 Task: Check current mortgage rates for homes with 15-year fixed loan payments.
Action: Mouse moved to (990, 181)
Screenshot: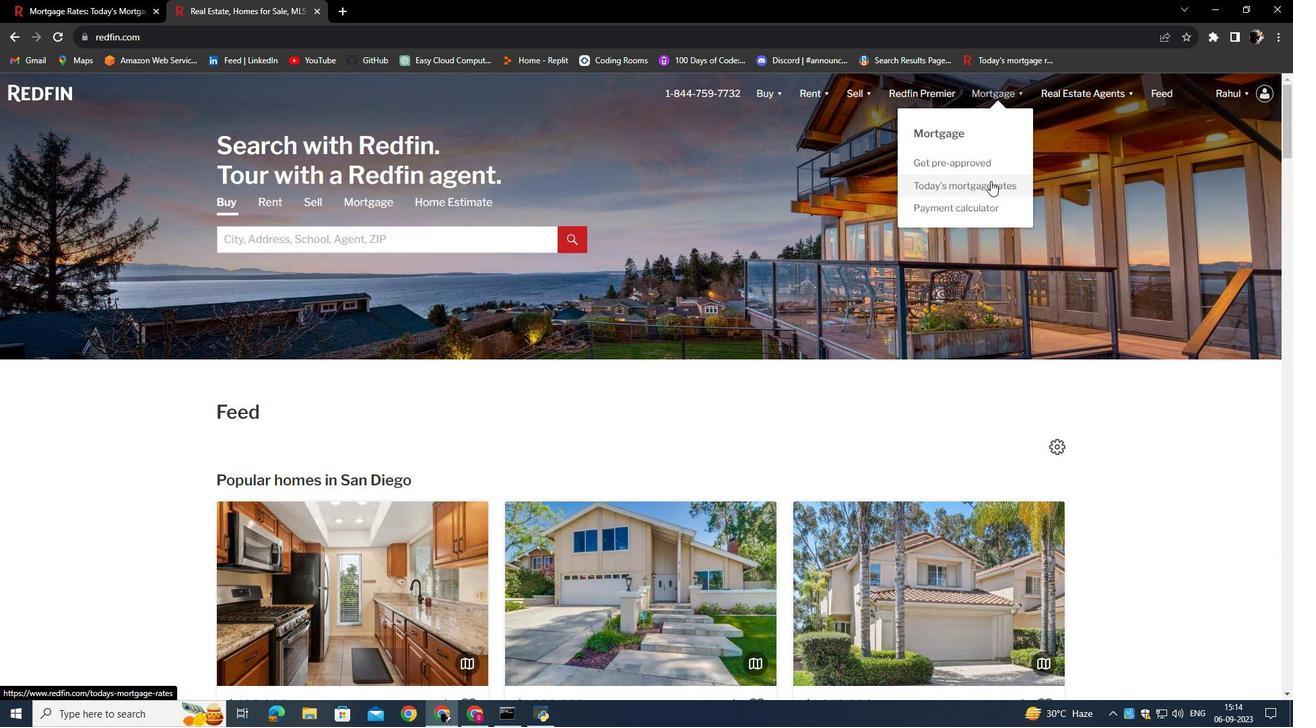 
Action: Mouse pressed left at (990, 181)
Screenshot: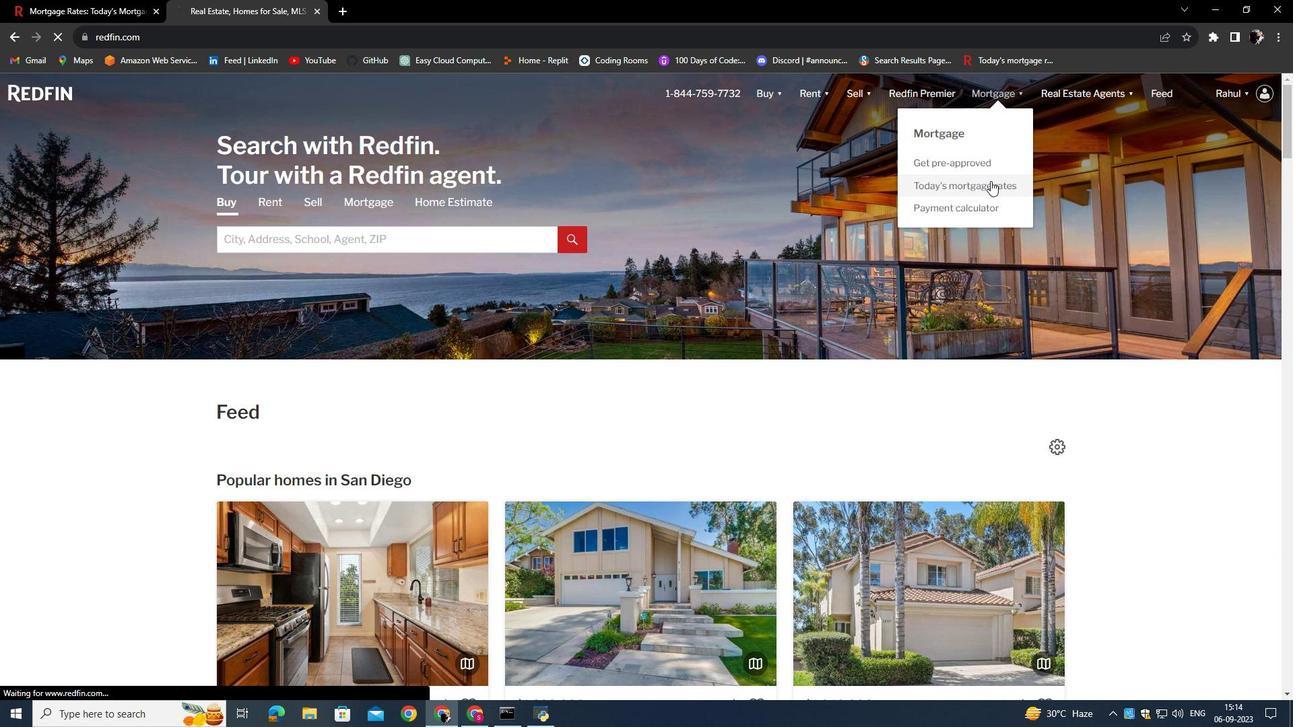 
Action: Mouse moved to (501, 360)
Screenshot: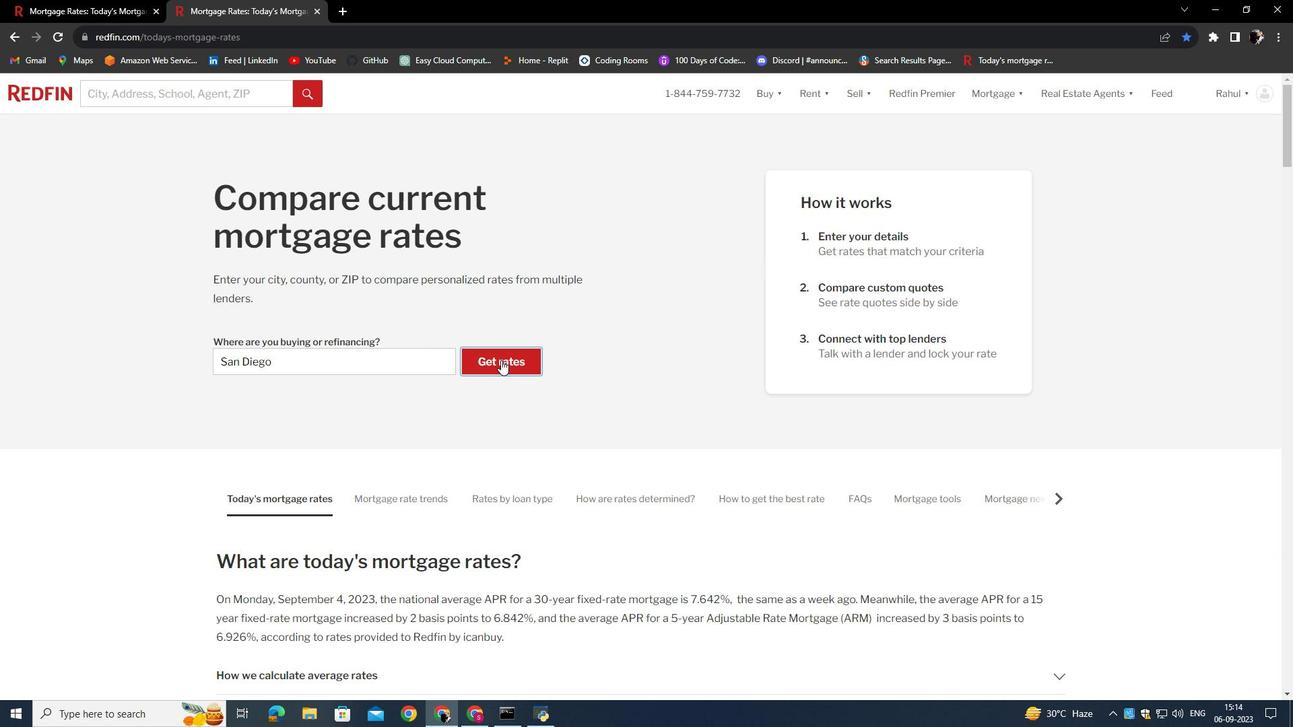 
Action: Mouse pressed left at (501, 360)
Screenshot: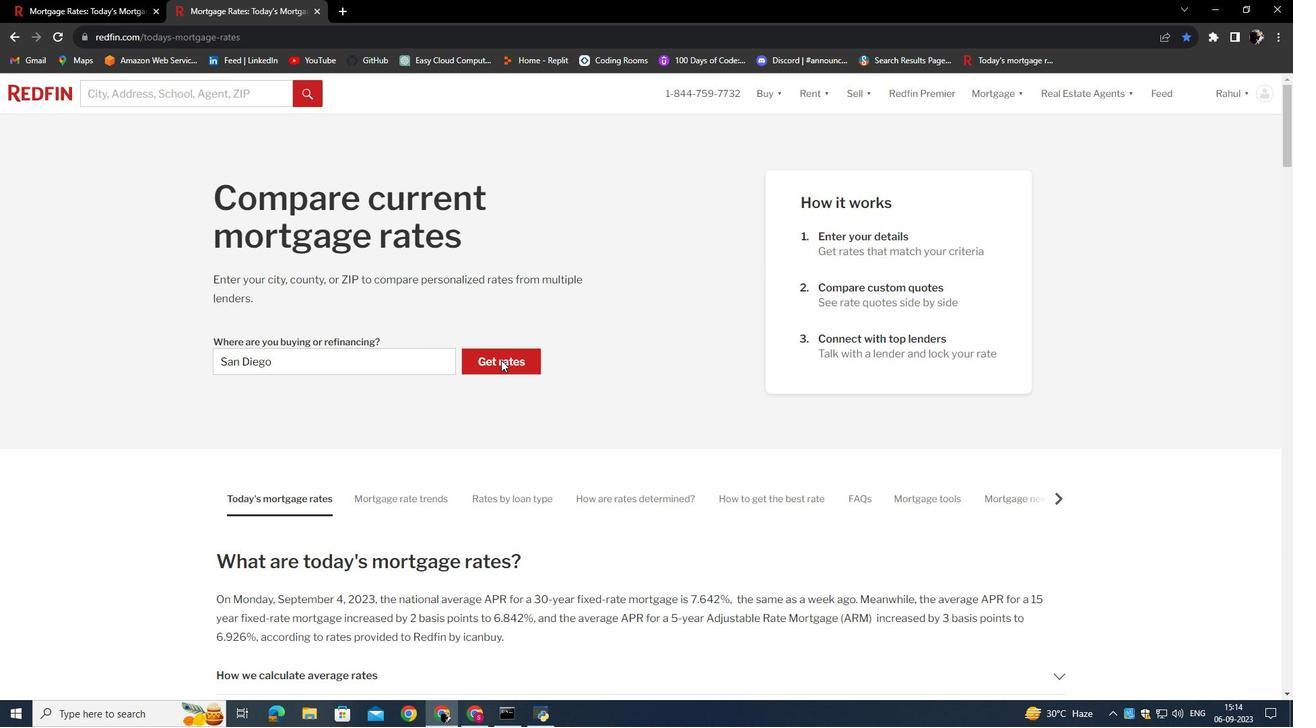 
Action: Mouse moved to (374, 261)
Screenshot: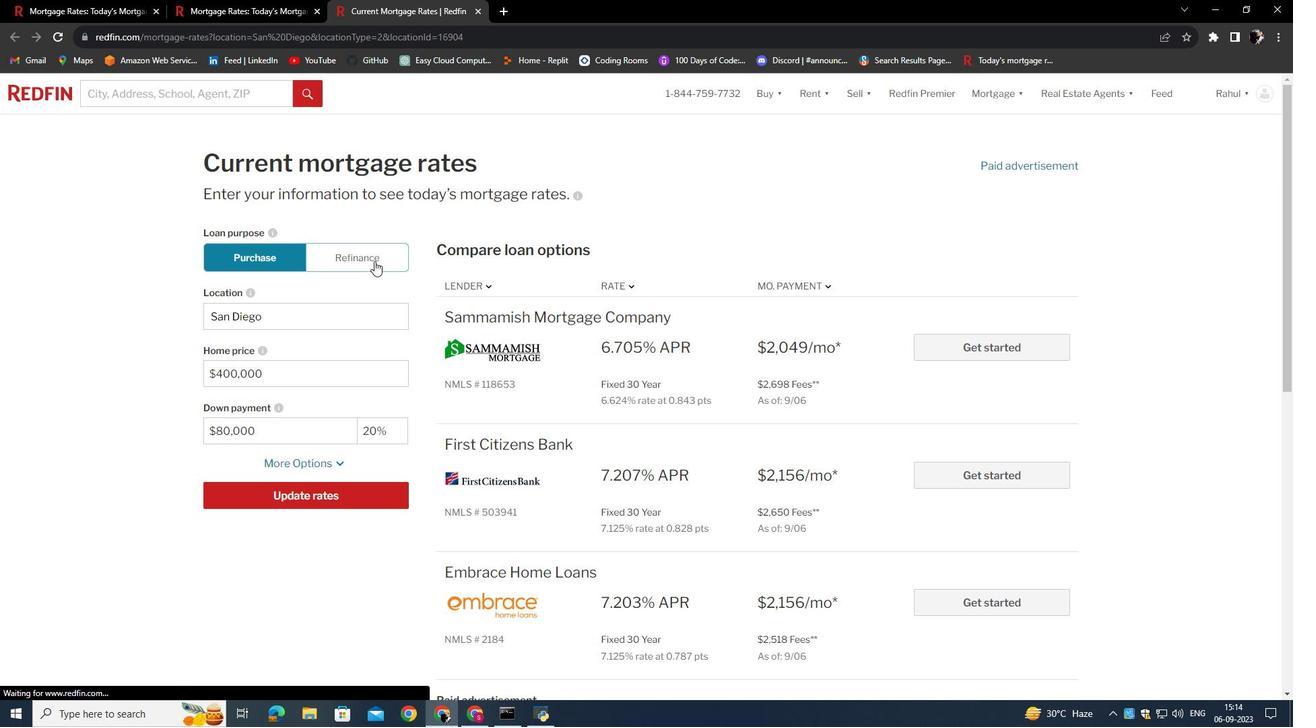 
Action: Mouse pressed left at (374, 261)
Screenshot: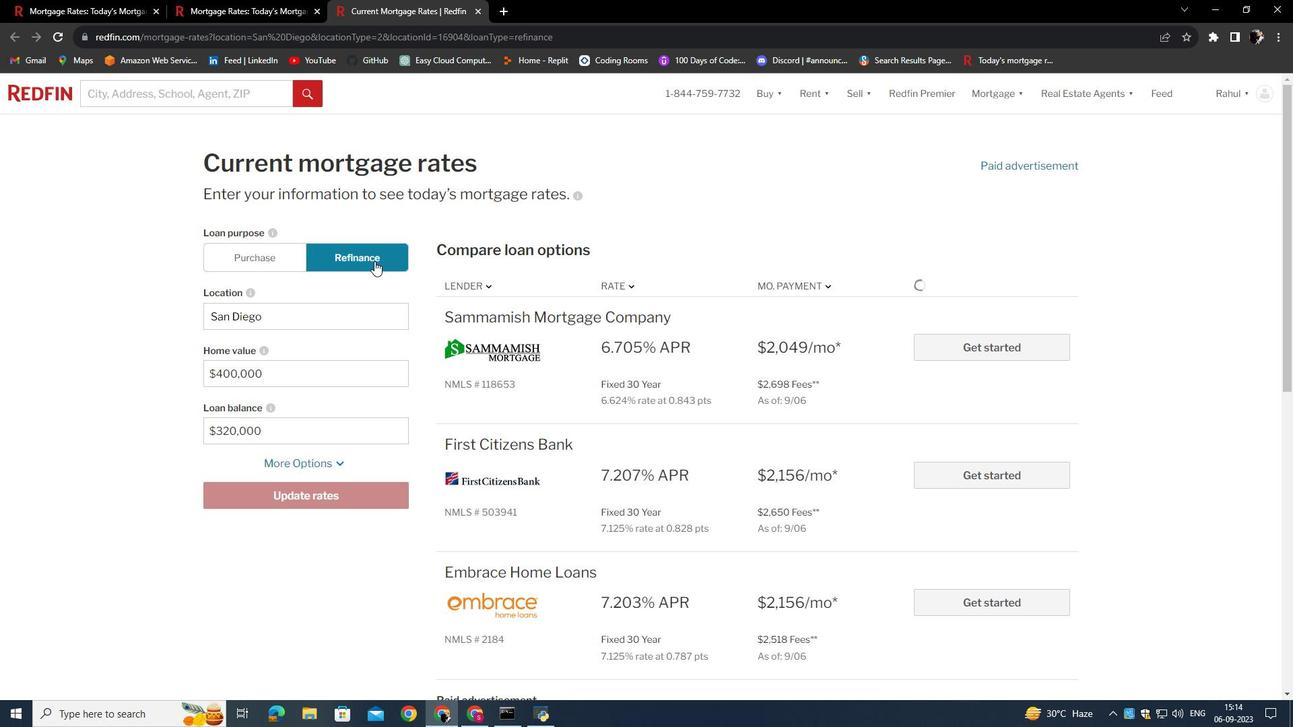 
Action: Mouse moved to (323, 468)
Screenshot: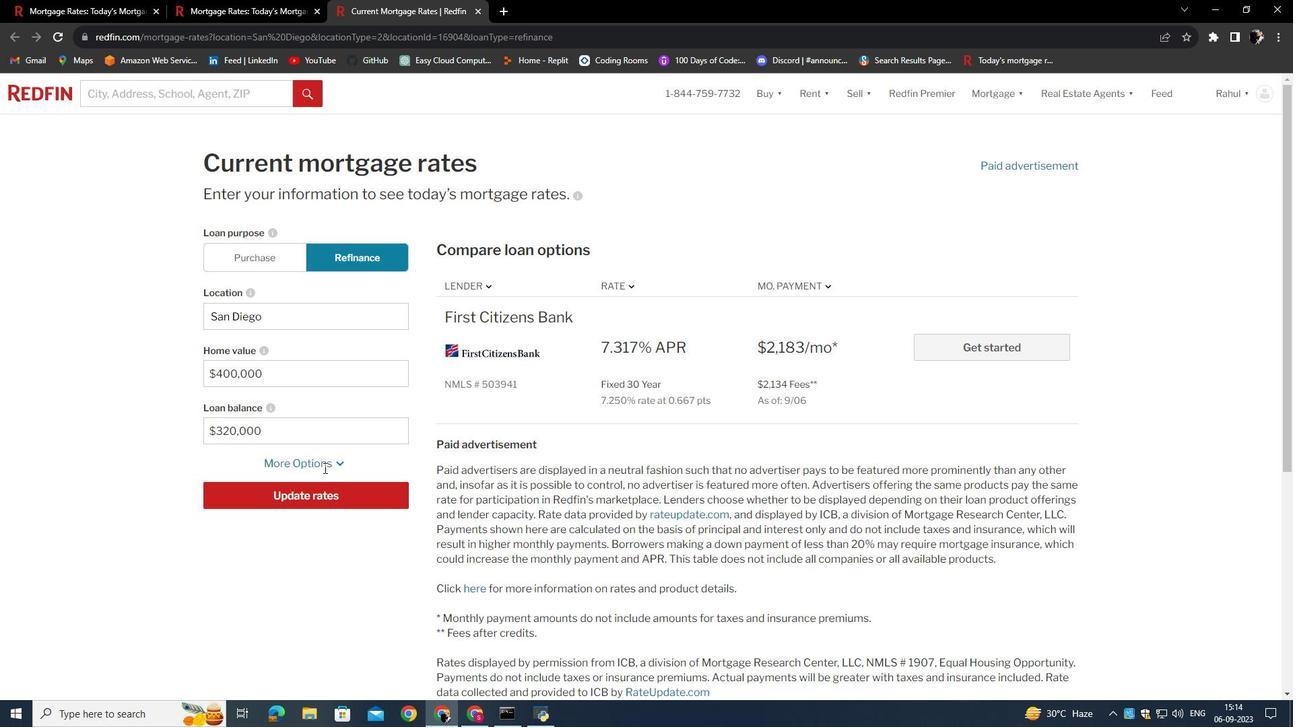 
Action: Mouse pressed left at (323, 468)
Screenshot: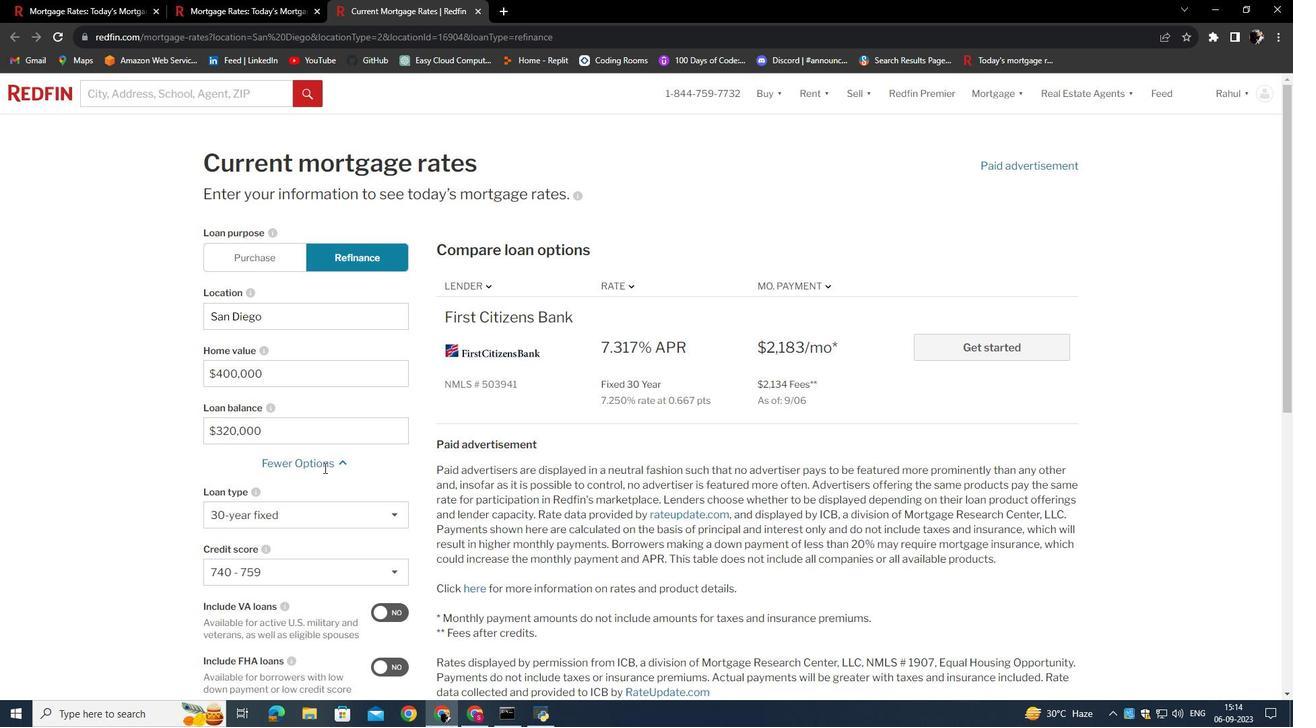 
Action: Mouse moved to (315, 512)
Screenshot: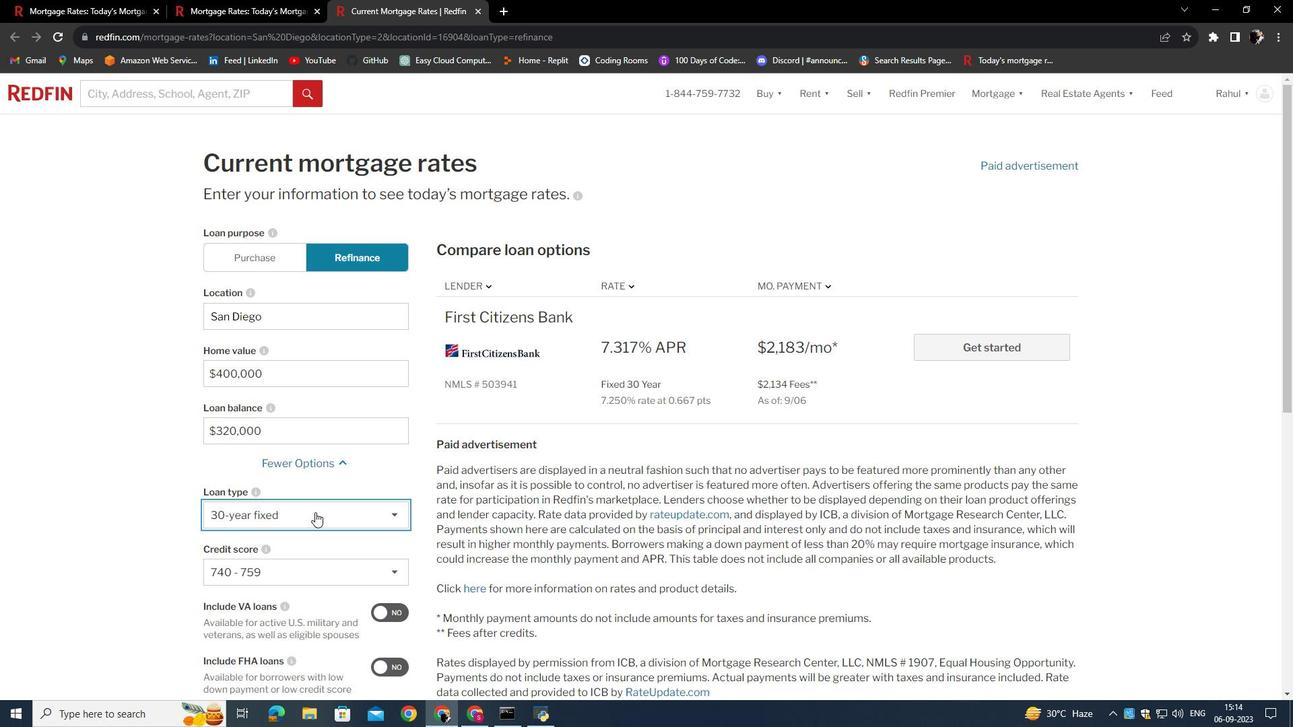 
Action: Mouse pressed left at (315, 512)
Screenshot: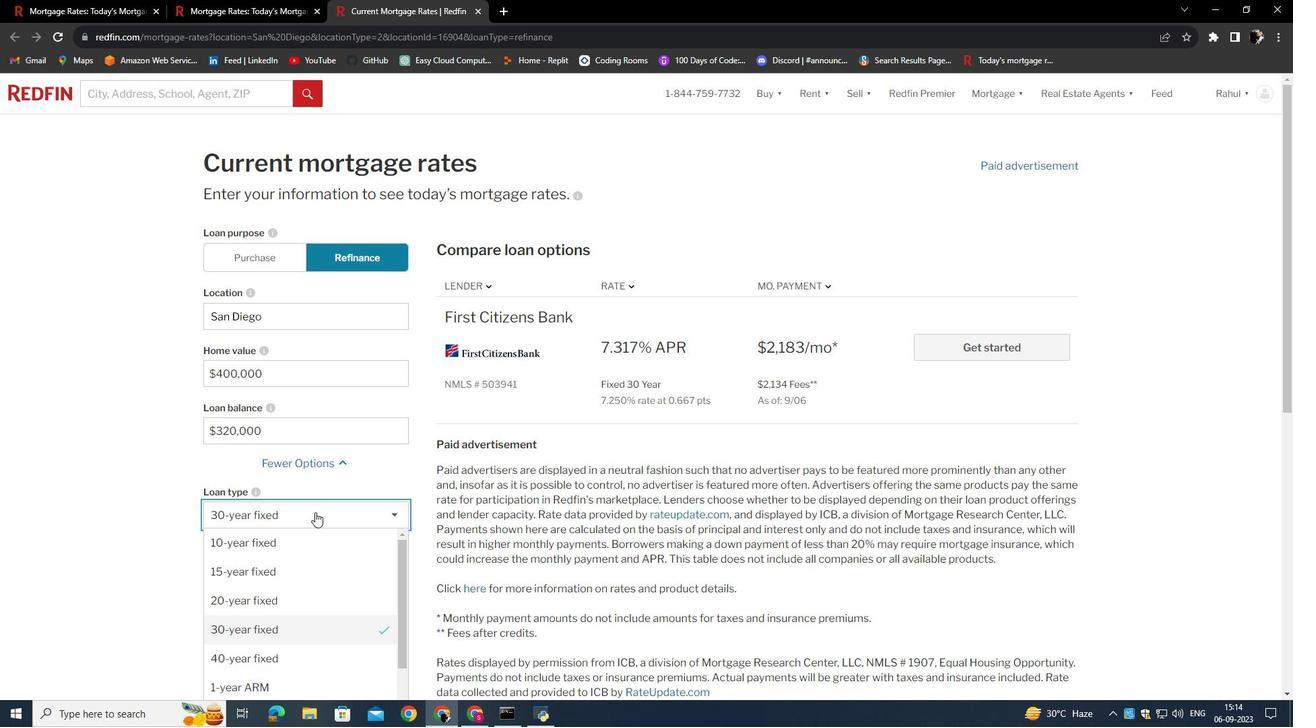 
Action: Mouse moved to (303, 572)
Screenshot: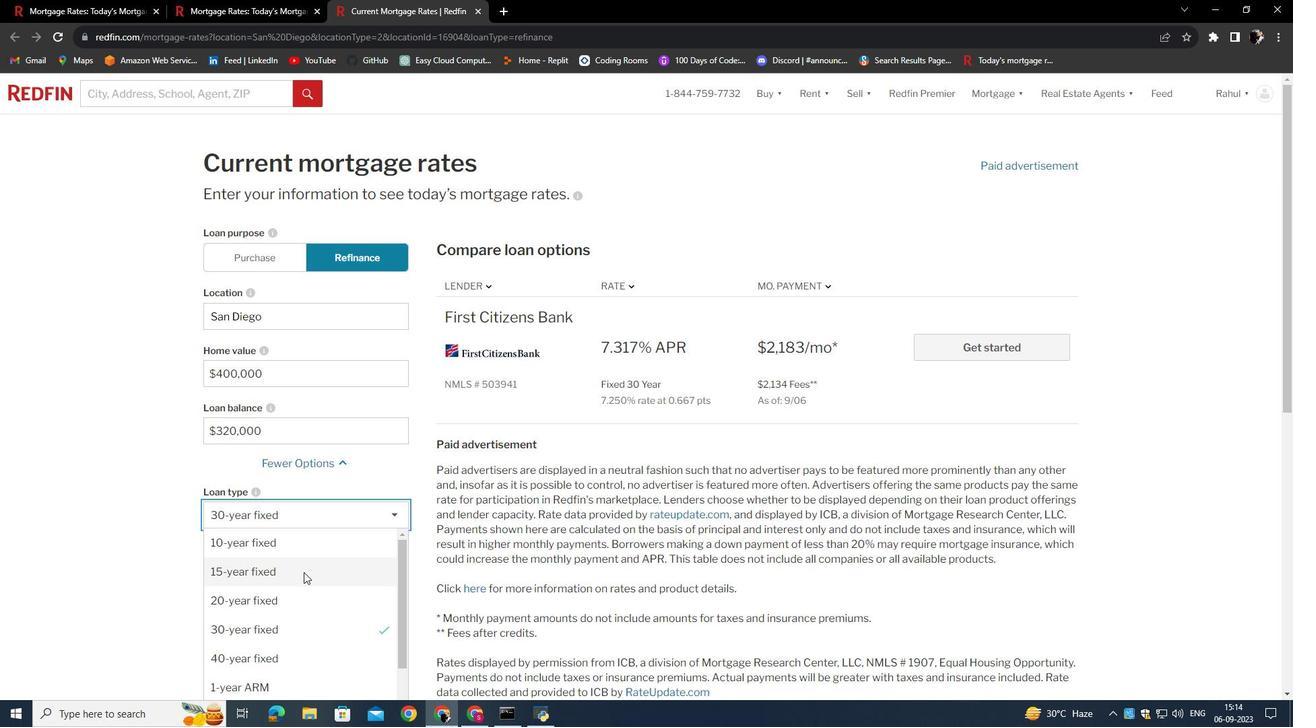 
Action: Mouse pressed left at (303, 572)
Screenshot: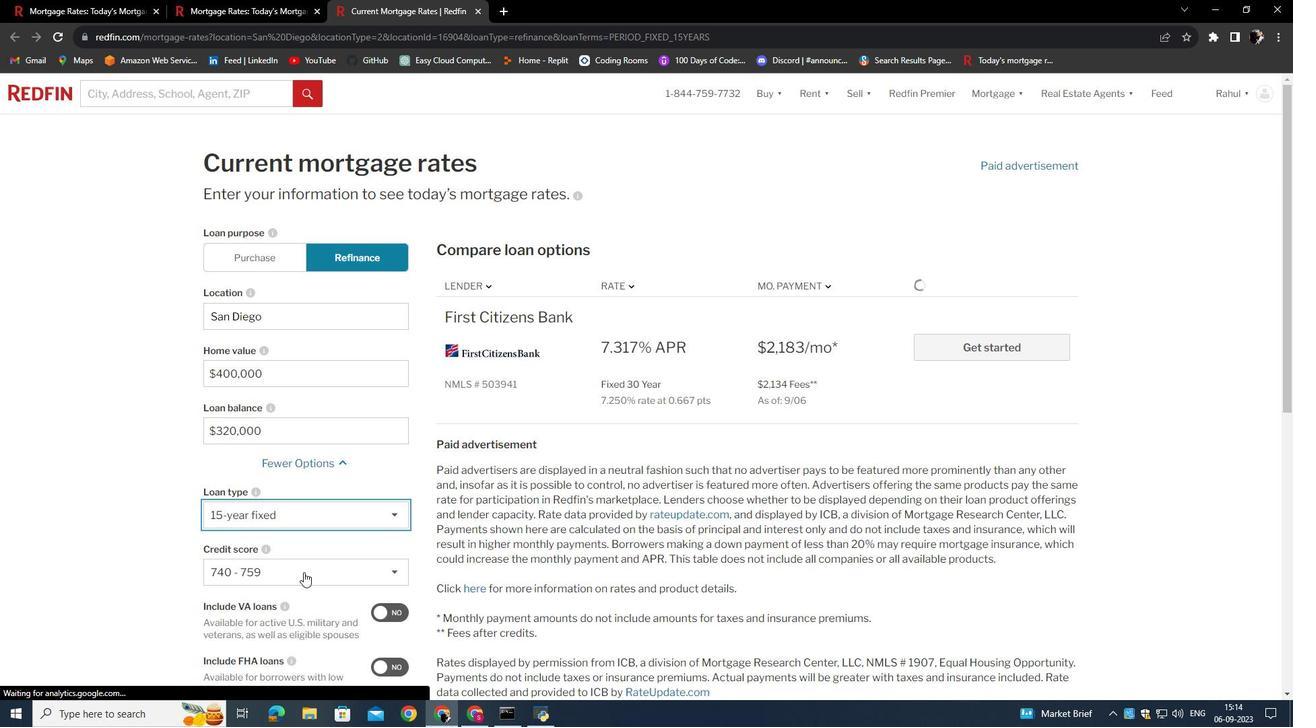 
Action: Mouse moved to (381, 509)
Screenshot: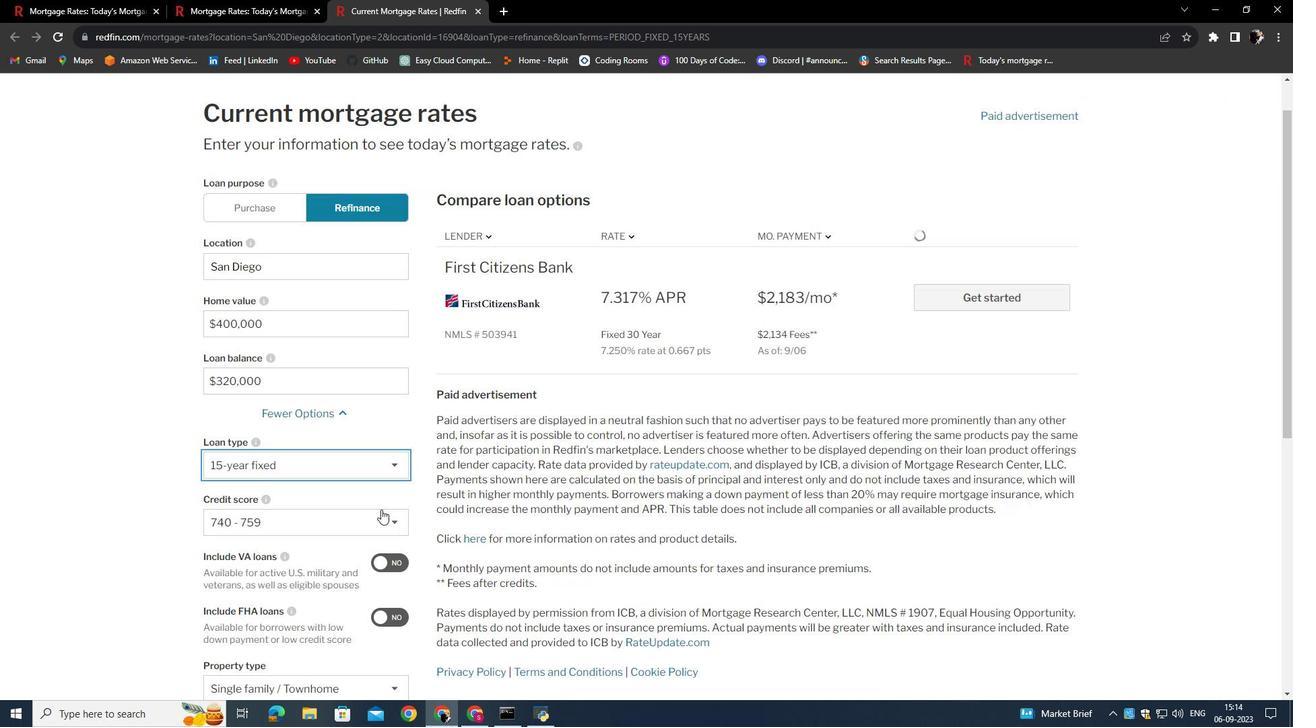 
Action: Mouse scrolled (381, 509) with delta (0, 0)
Screenshot: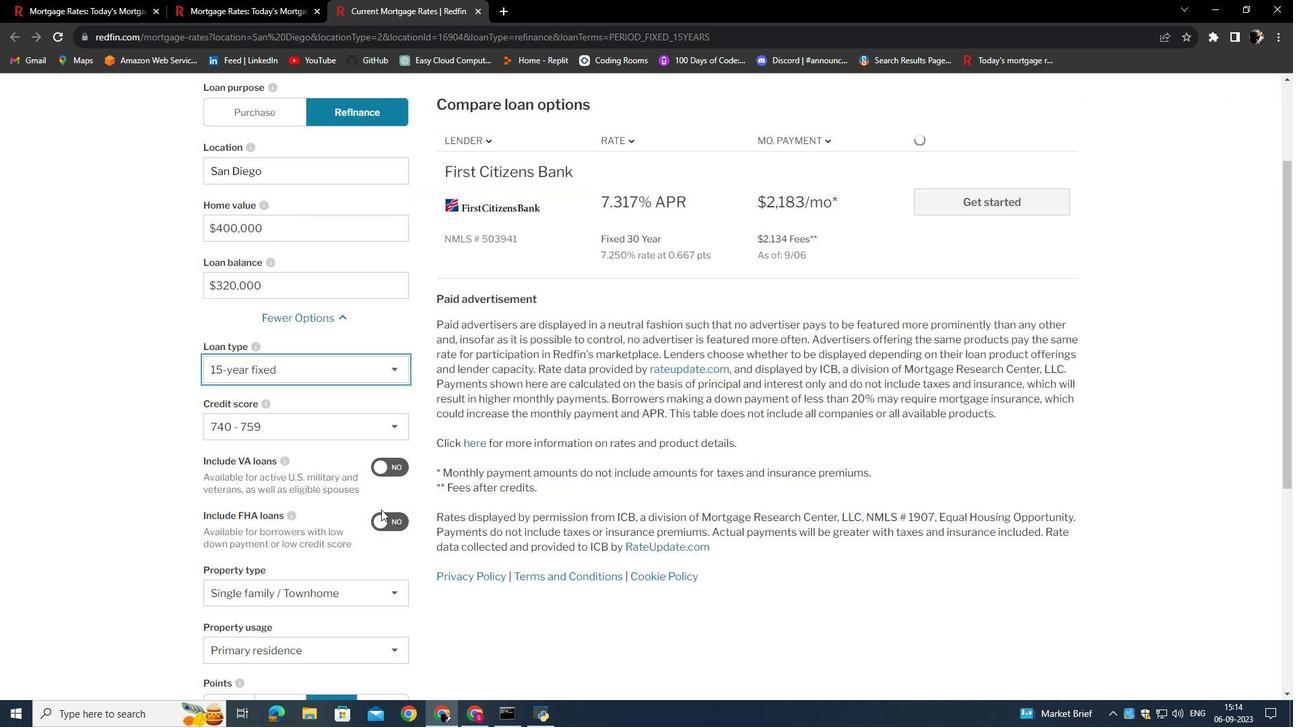 
Action: Mouse scrolled (381, 509) with delta (0, 0)
Screenshot: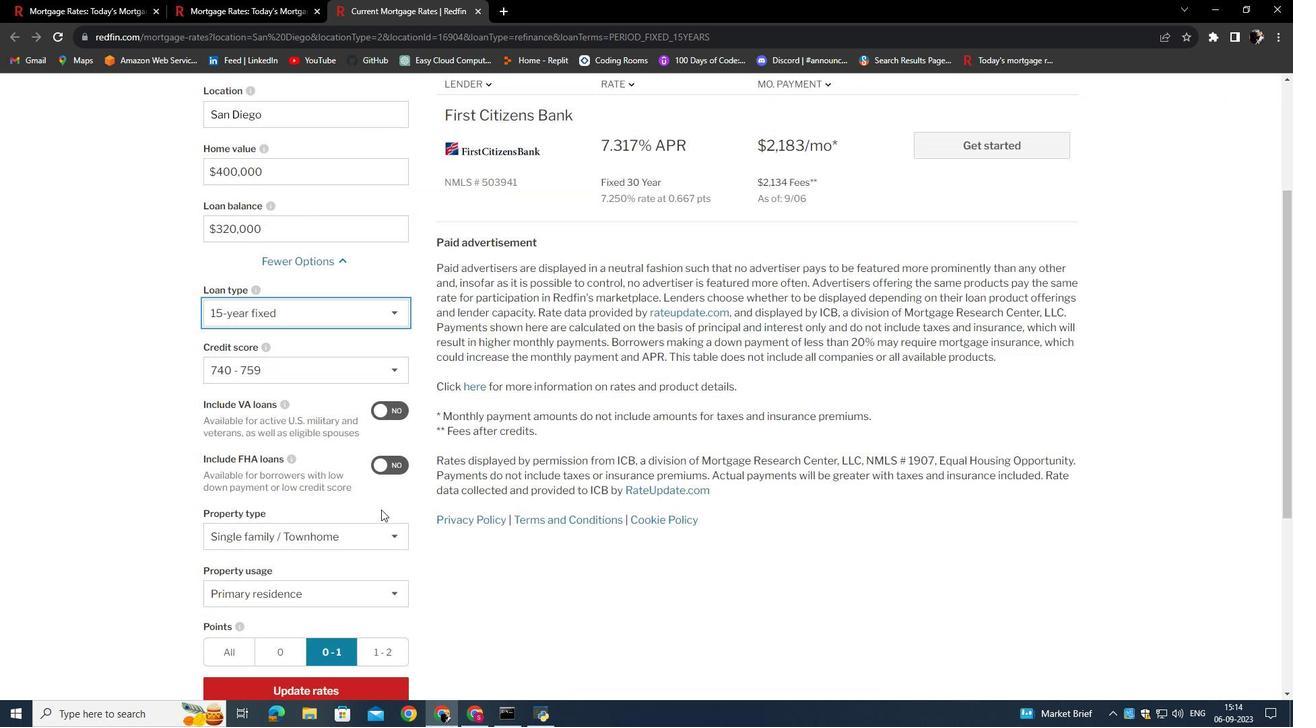
Action: Mouse scrolled (381, 509) with delta (0, 0)
Screenshot: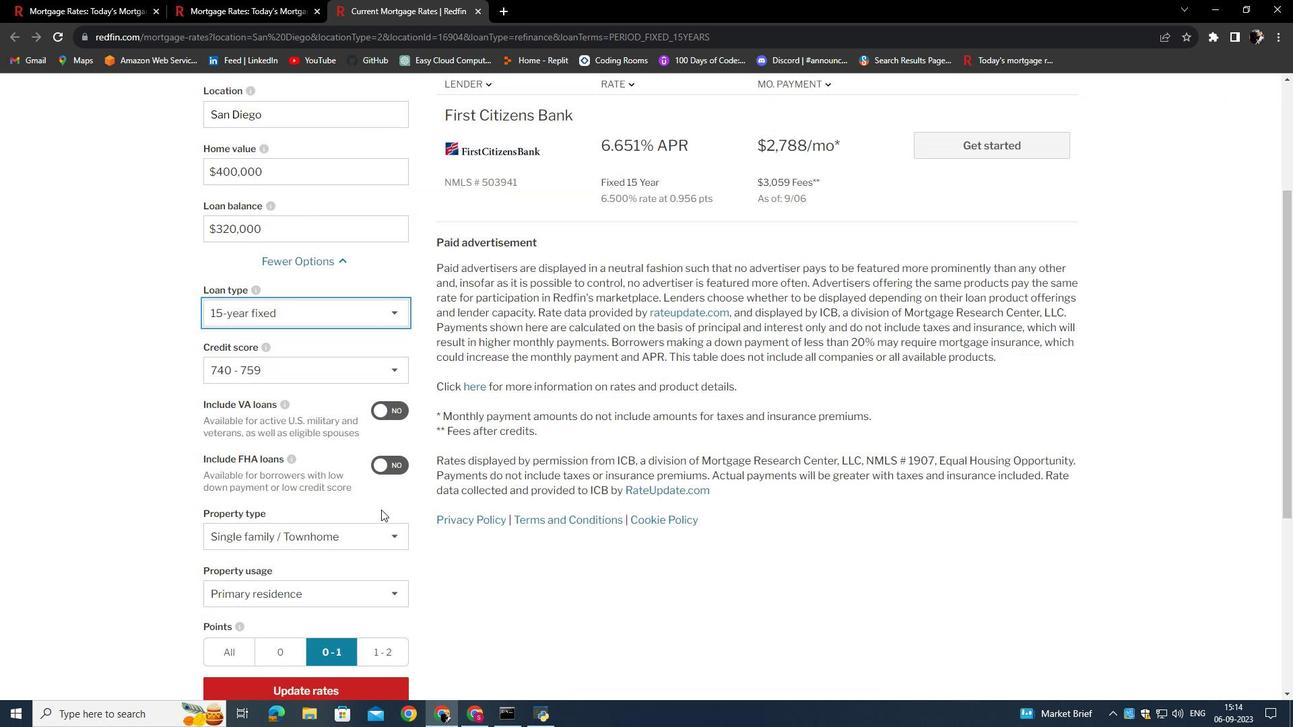 
Action: Mouse scrolled (381, 509) with delta (0, 0)
Screenshot: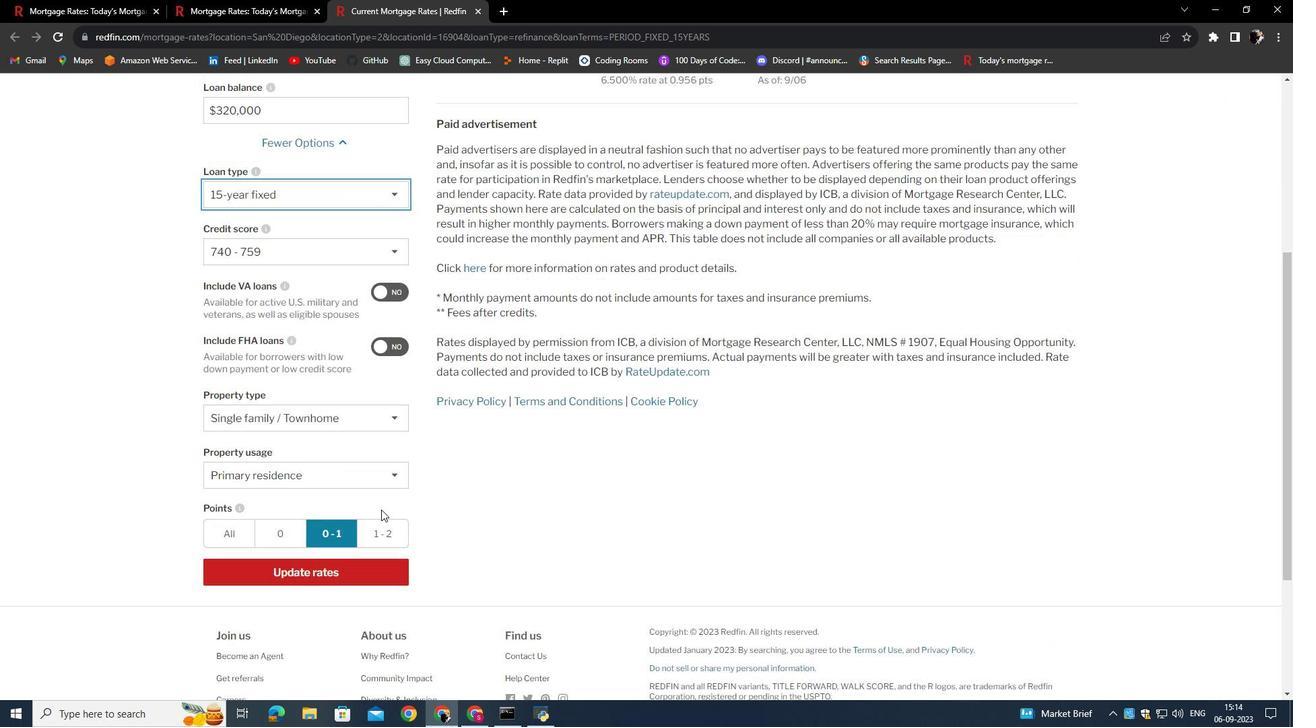 
Action: Mouse scrolled (381, 509) with delta (0, 0)
Screenshot: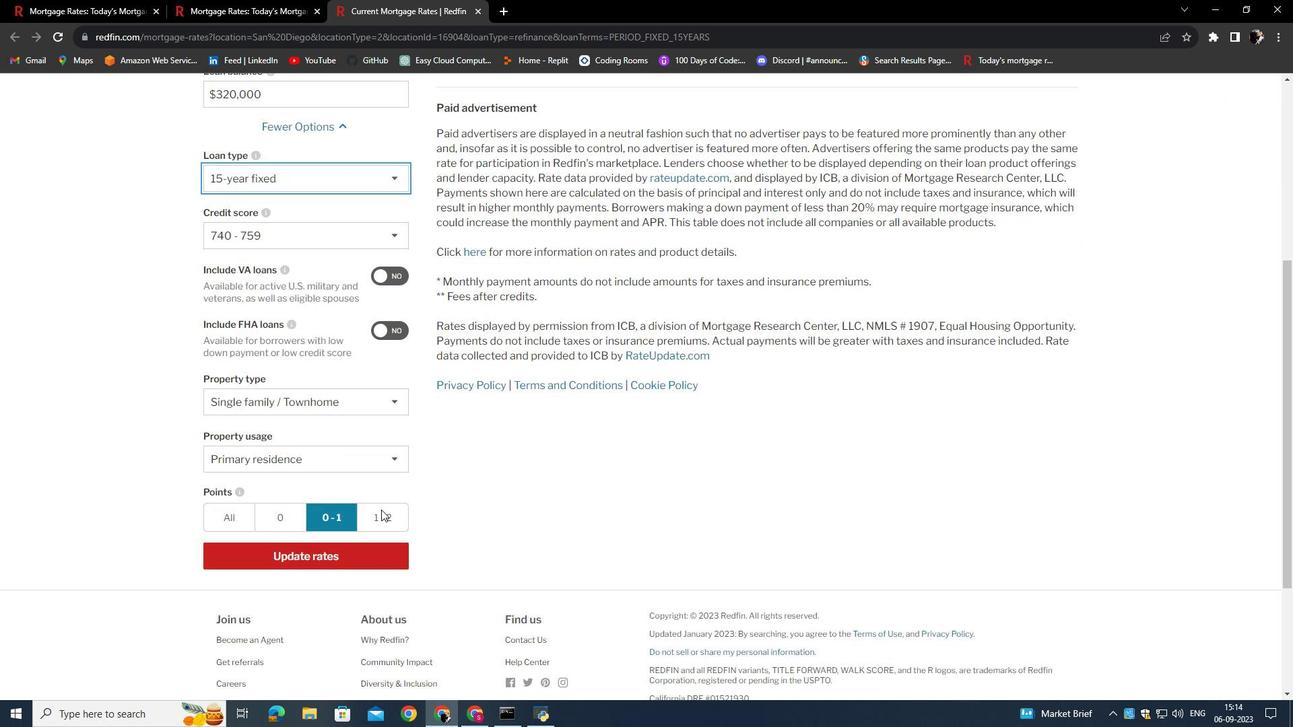
Action: Mouse moved to (363, 564)
Screenshot: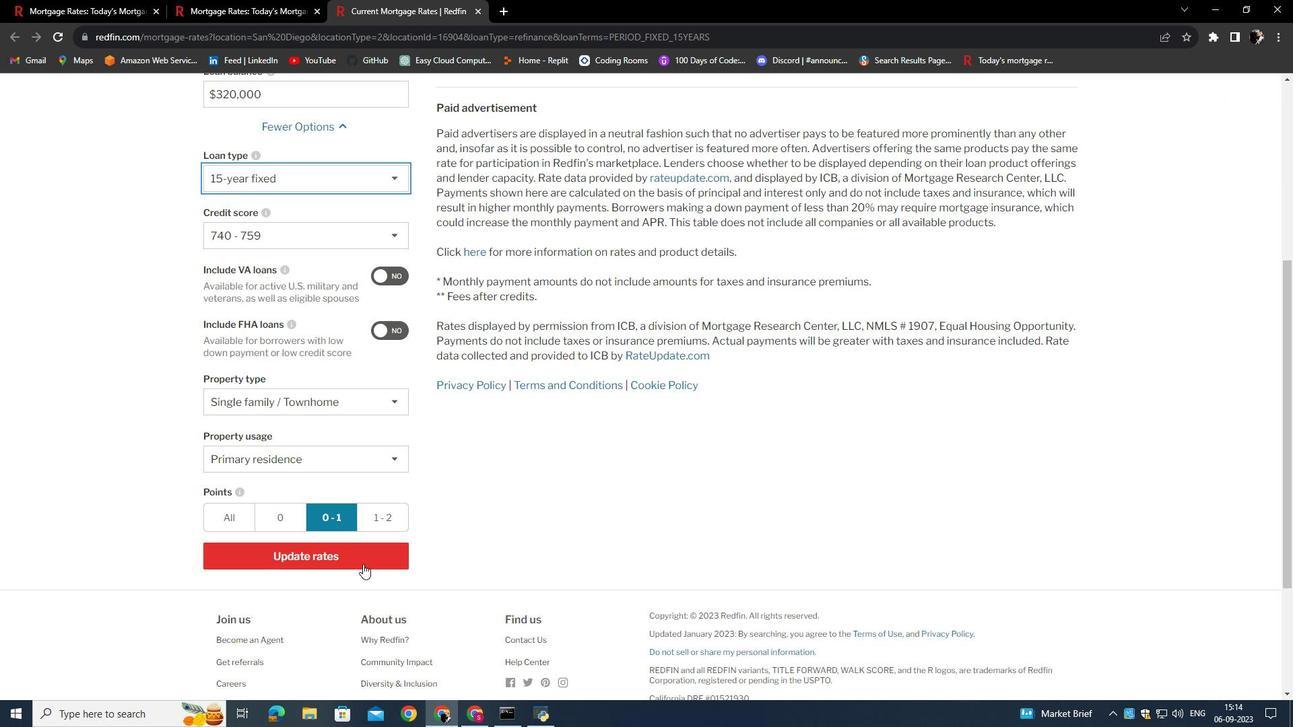 
Action: Mouse pressed left at (363, 564)
Screenshot: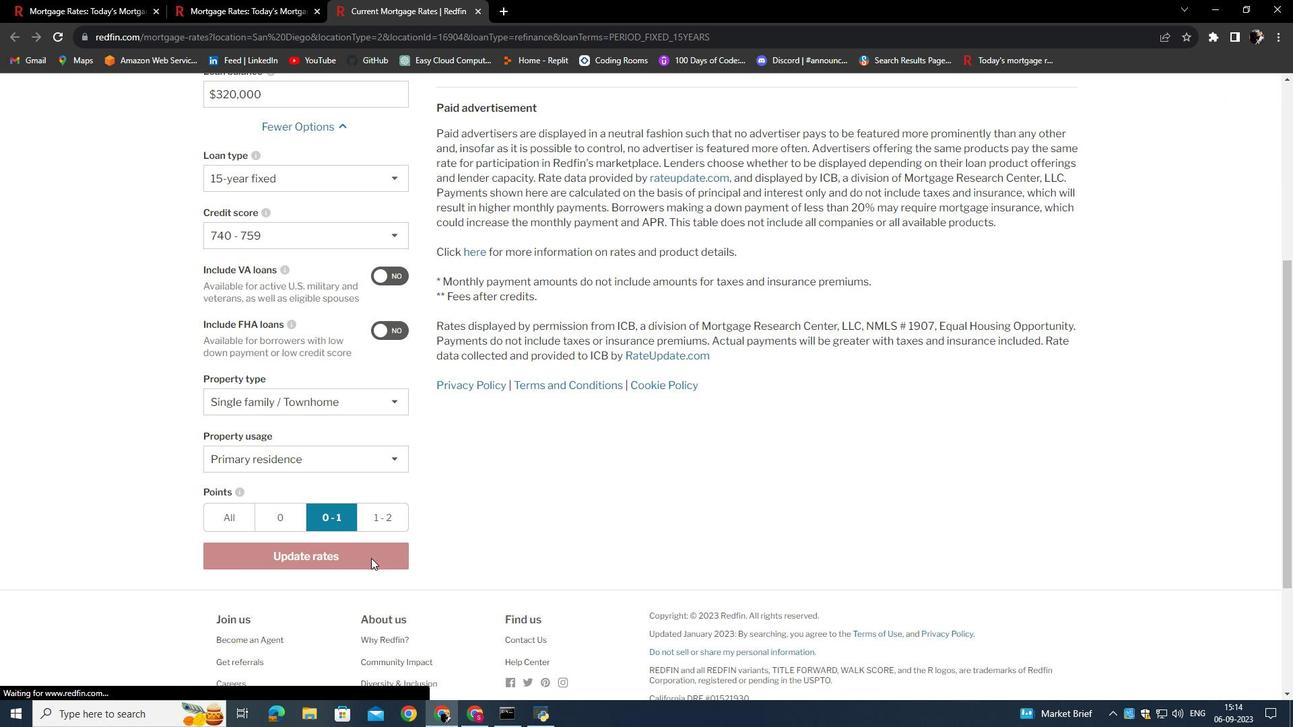 
Action: Mouse moved to (453, 466)
Screenshot: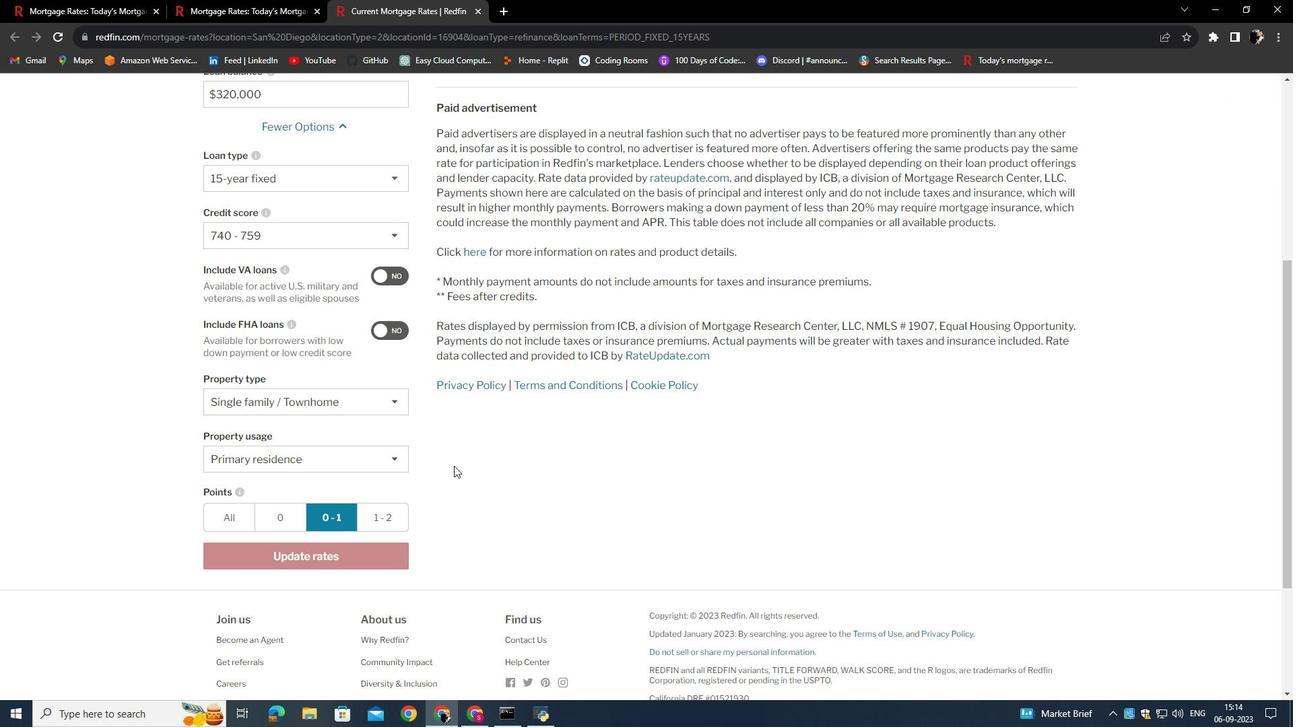 
Action: Mouse scrolled (453, 466) with delta (0, 0)
Screenshot: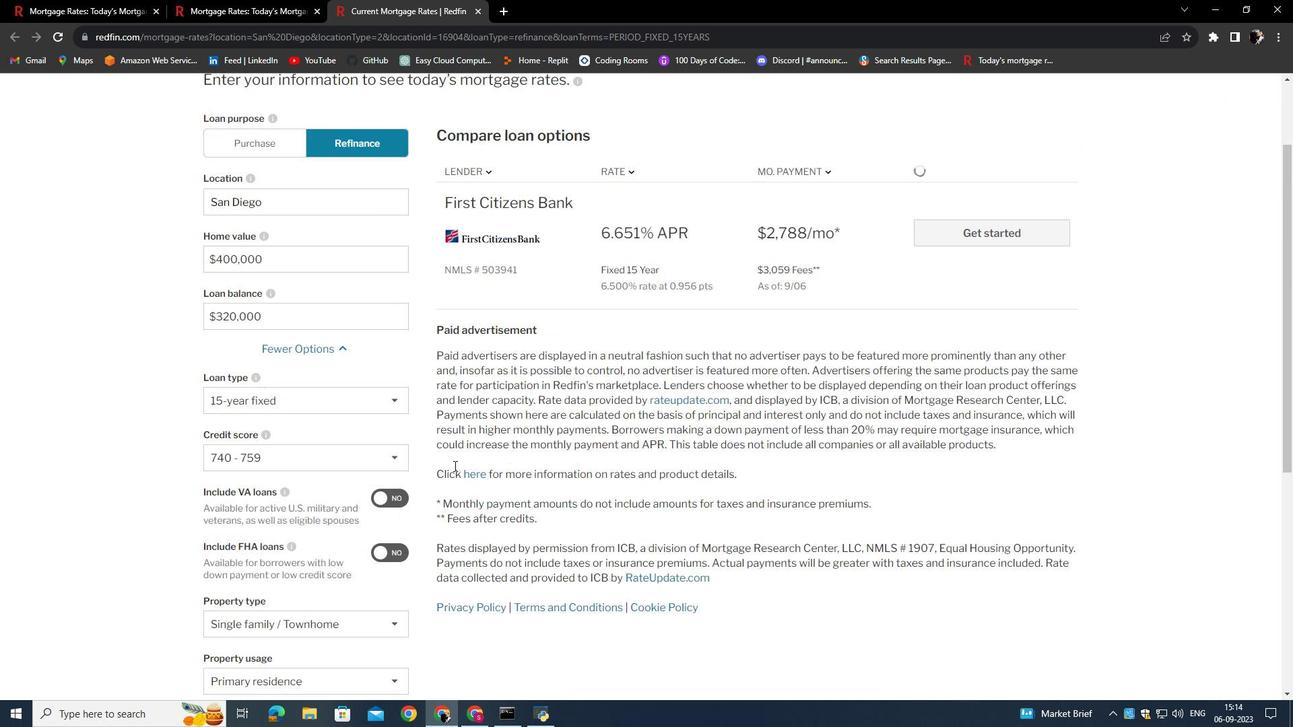
Action: Mouse scrolled (453, 466) with delta (0, 0)
Screenshot: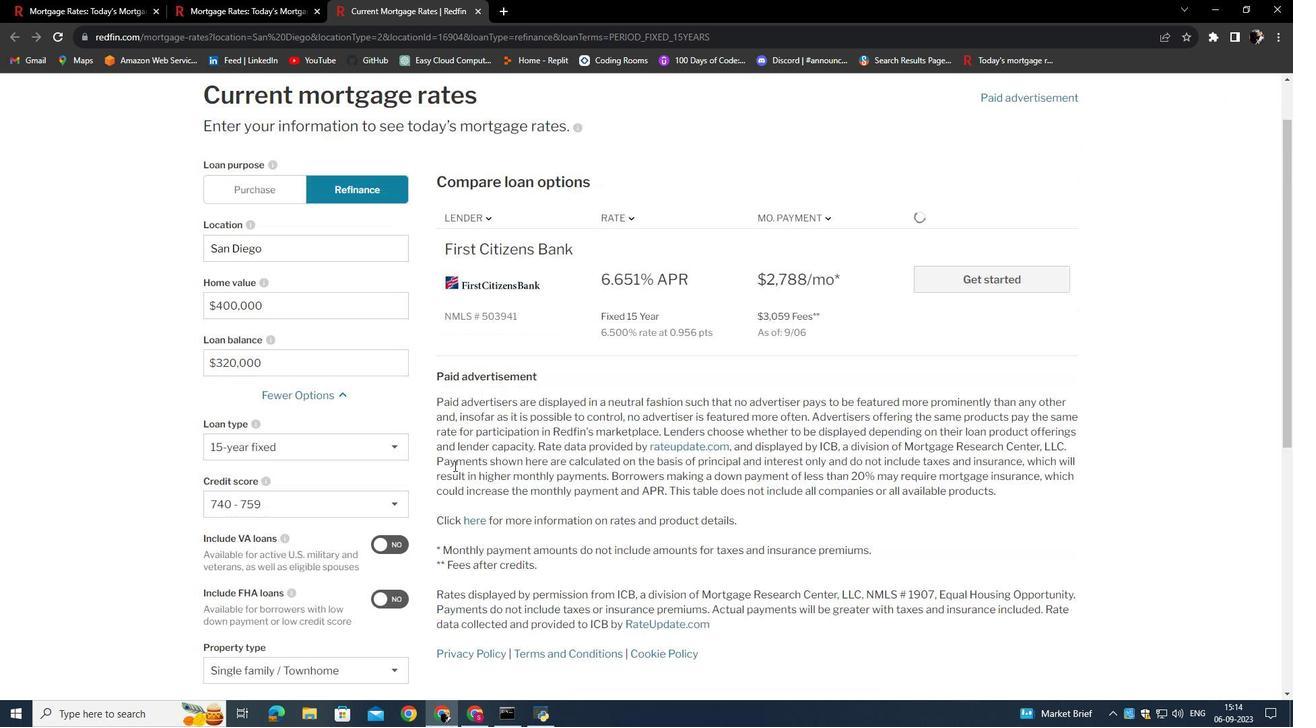 
Action: Mouse scrolled (453, 466) with delta (0, 0)
Screenshot: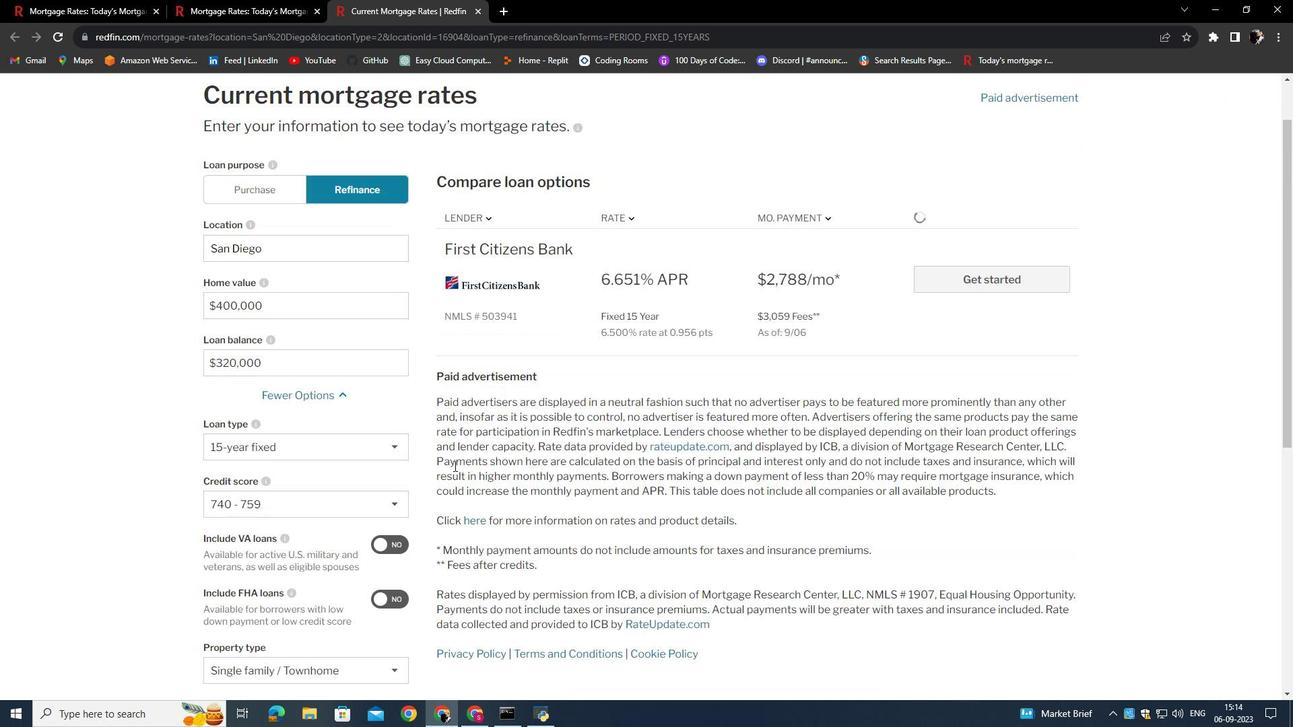 
Action: Mouse scrolled (453, 466) with delta (0, 0)
Screenshot: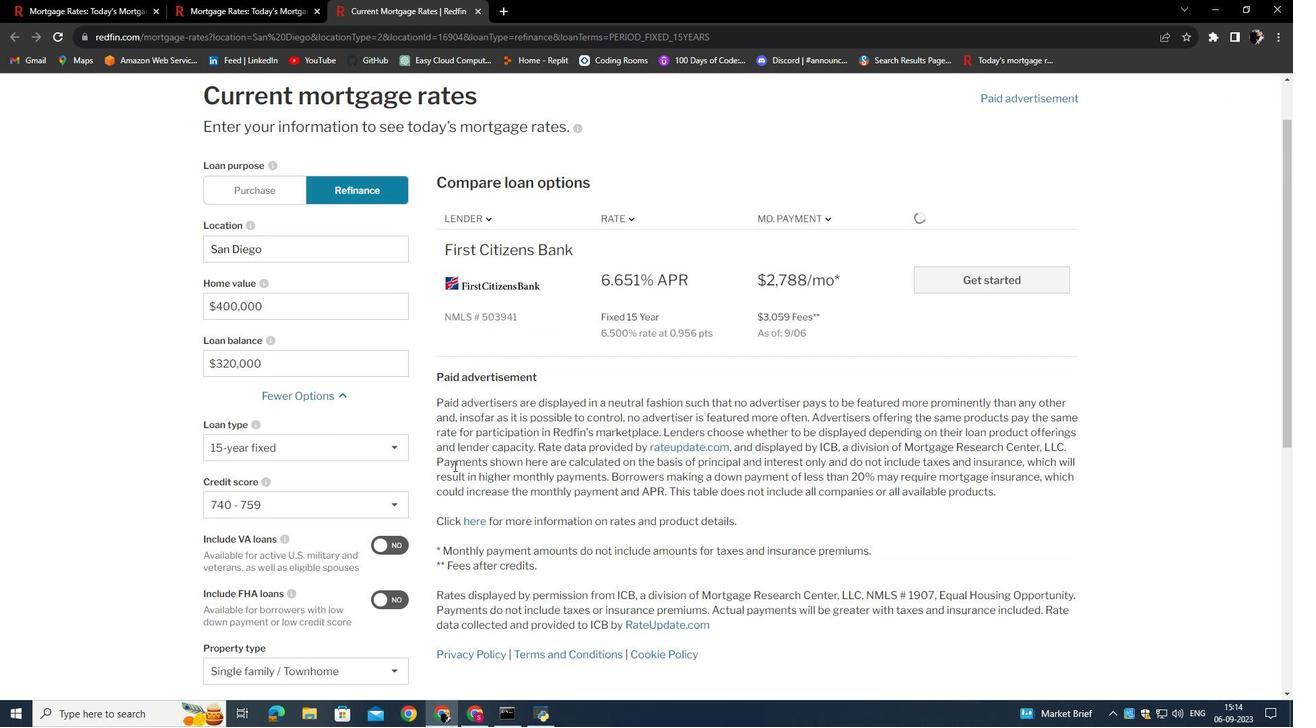 
Action: Mouse moved to (563, 461)
Screenshot: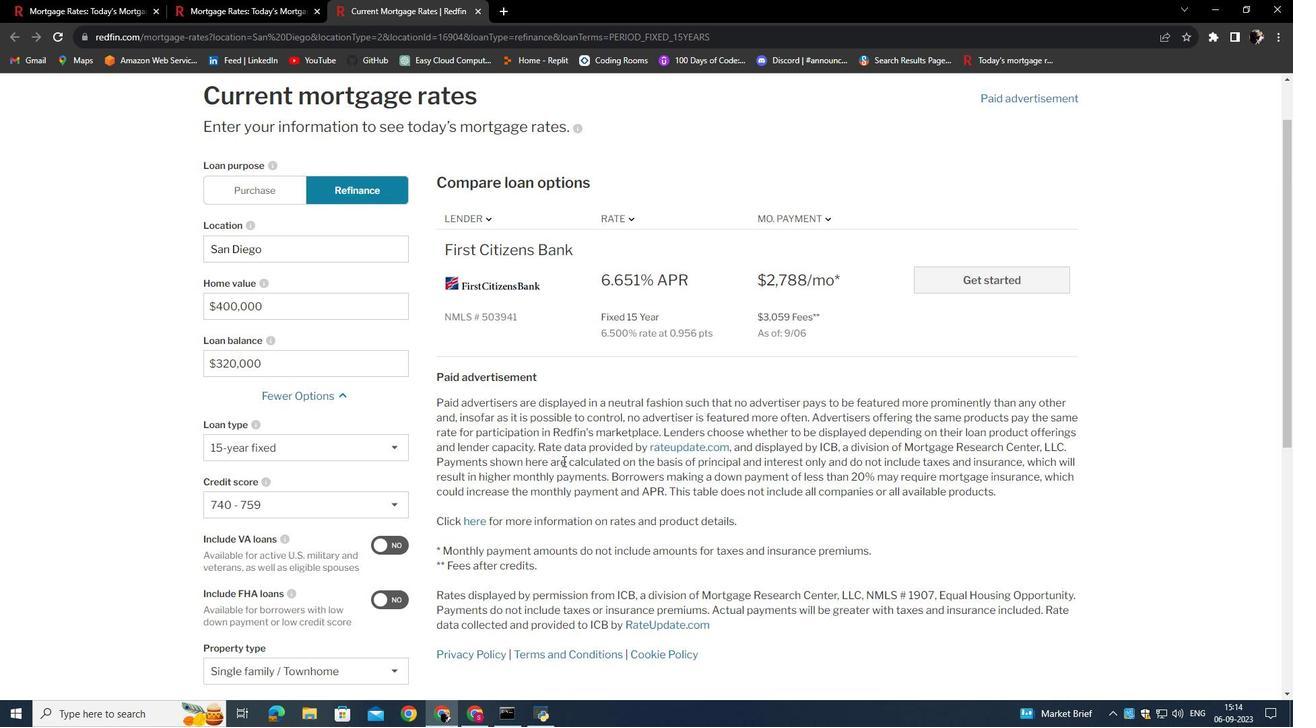 
